 Task: Find and categorize the contact with the job title 'Data Scientist' in Outlook.
Action: Mouse moved to (15, 71)
Screenshot: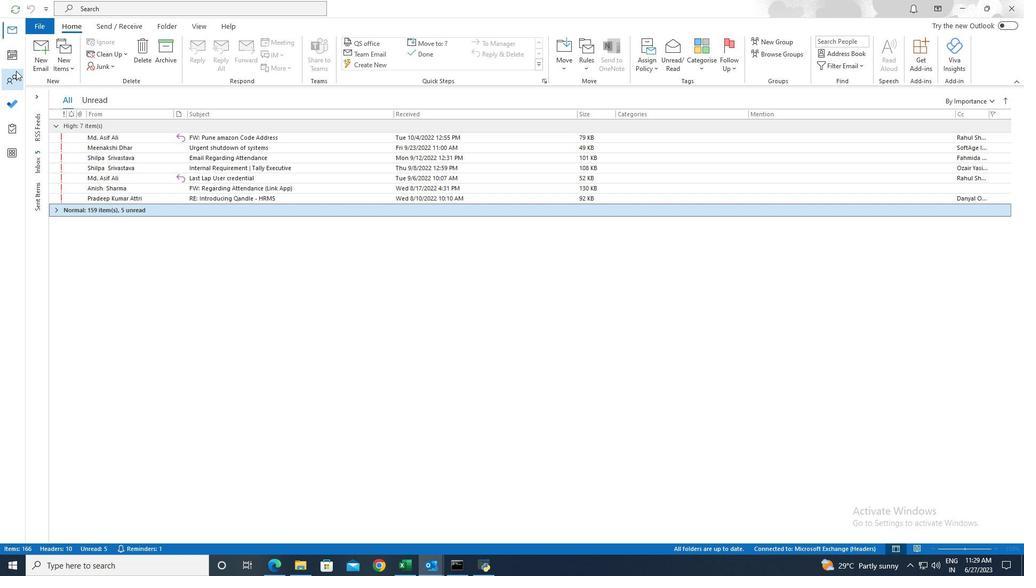 
Action: Mouse pressed left at (15, 71)
Screenshot: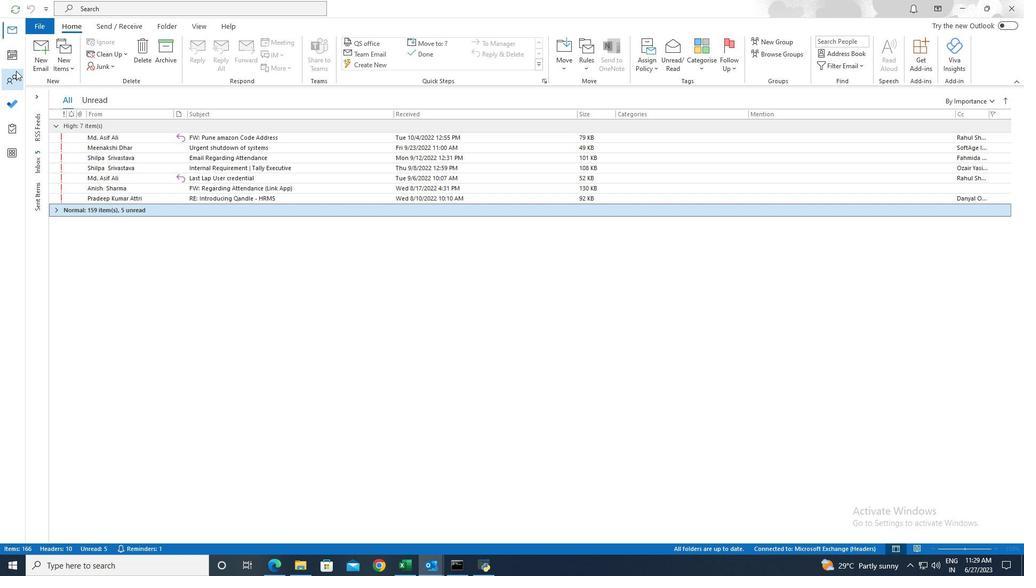 
Action: Mouse moved to (202, 9)
Screenshot: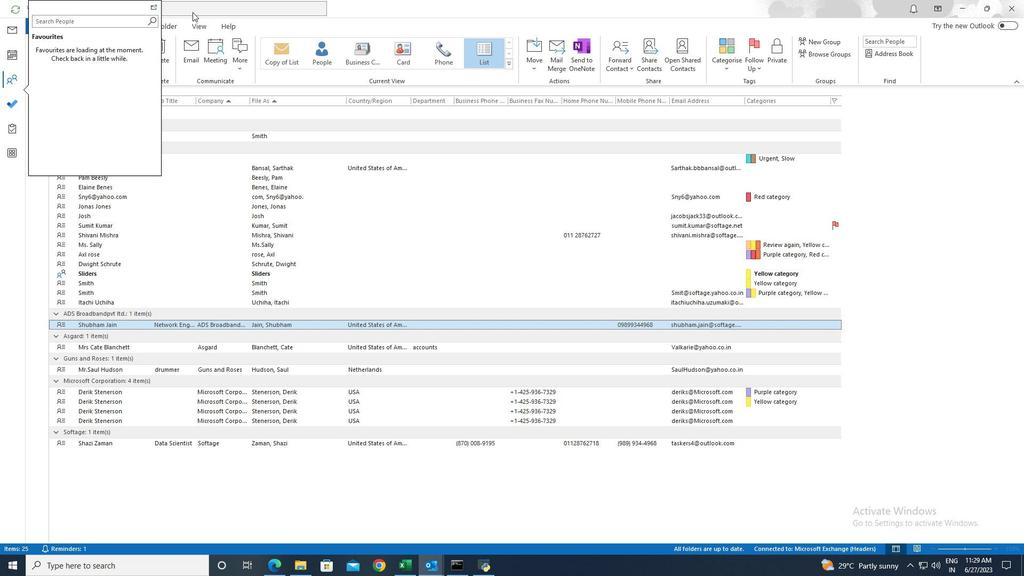 
Action: Mouse pressed left at (202, 9)
Screenshot: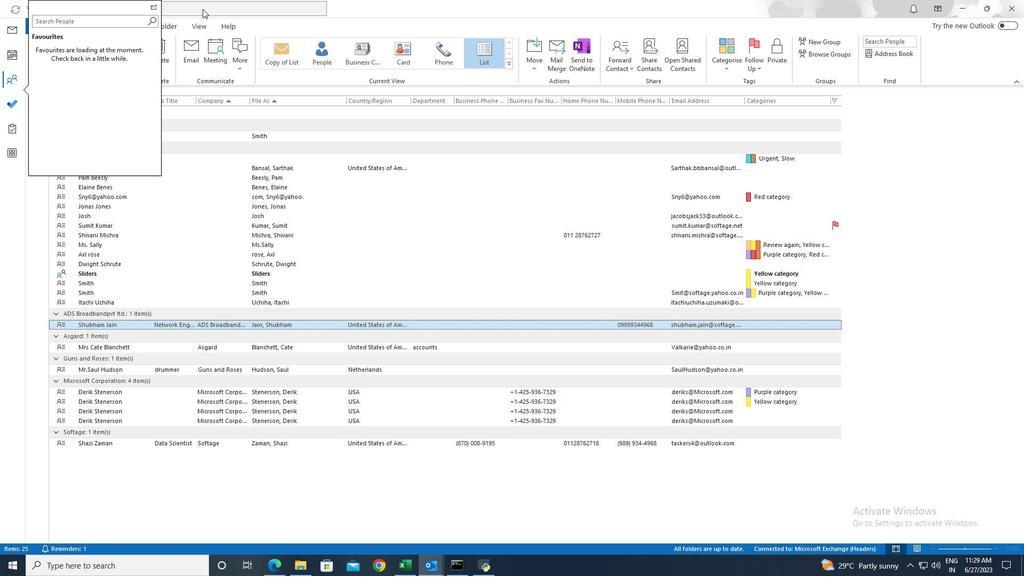 
Action: Mouse moved to (367, 10)
Screenshot: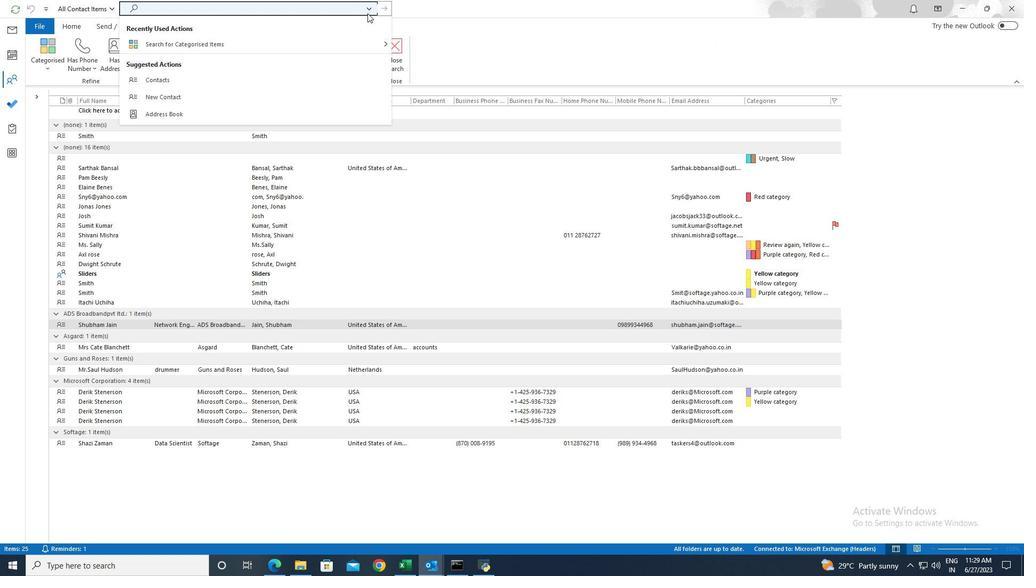
Action: Mouse pressed left at (367, 10)
Screenshot: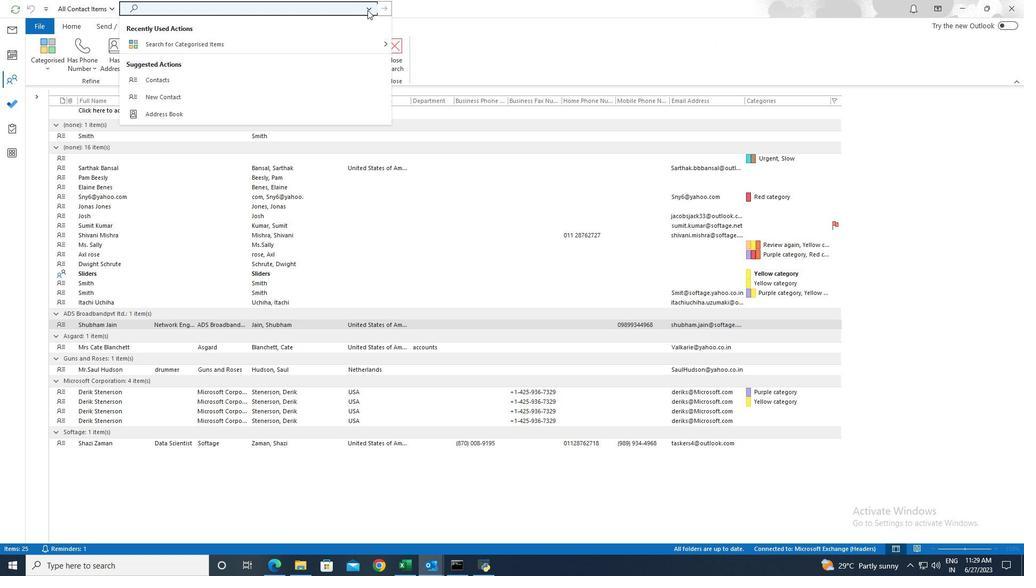 
Action: Mouse moved to (176, 252)
Screenshot: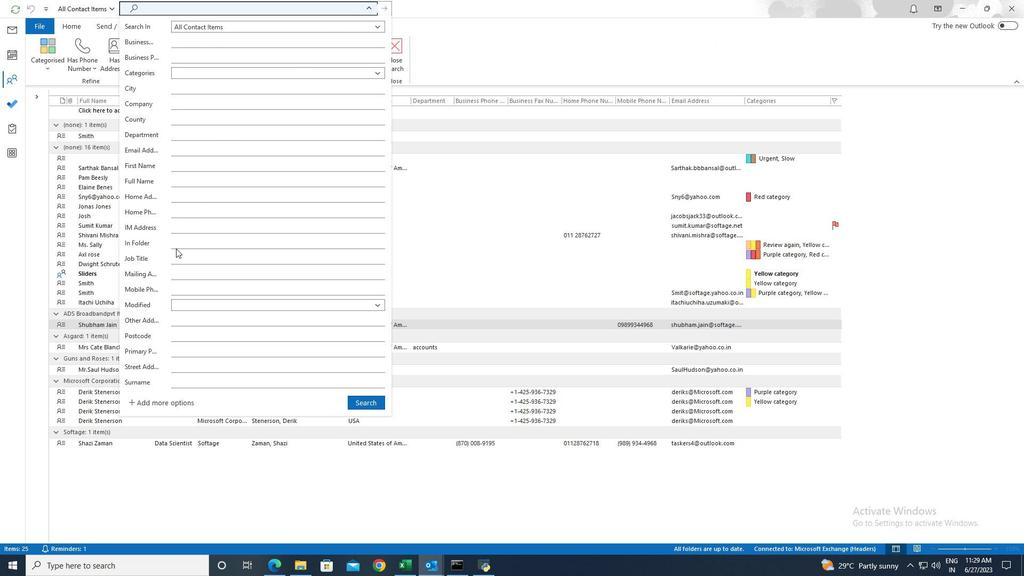 
Action: Mouse pressed left at (176, 252)
Screenshot: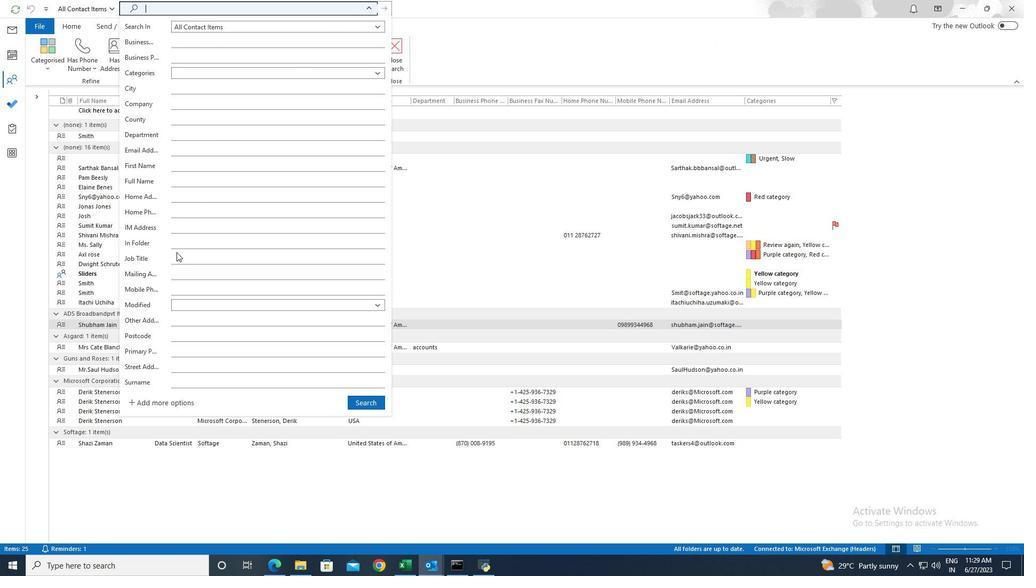 
Action: Mouse moved to (180, 257)
Screenshot: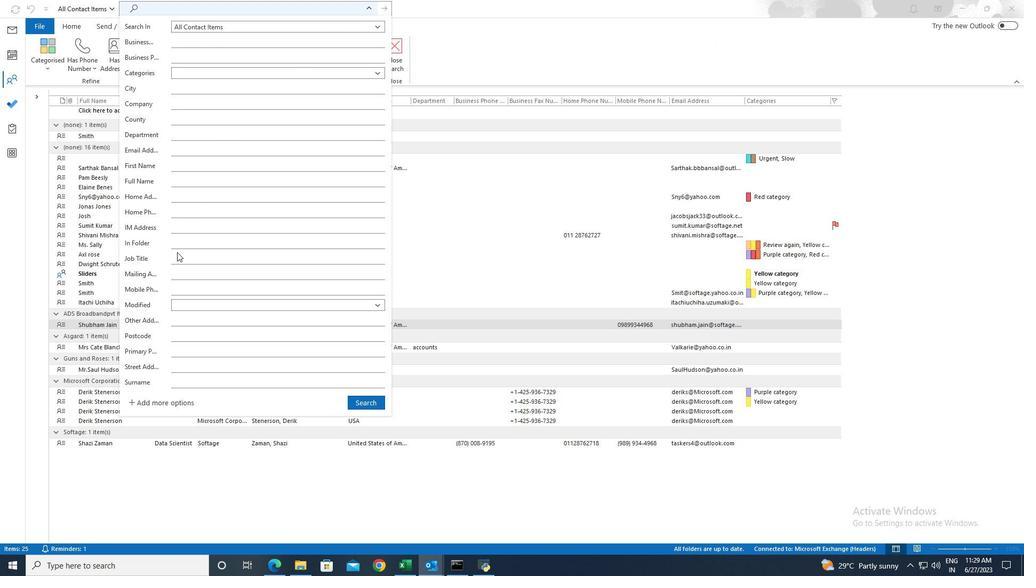 
Action: Mouse pressed left at (180, 257)
Screenshot: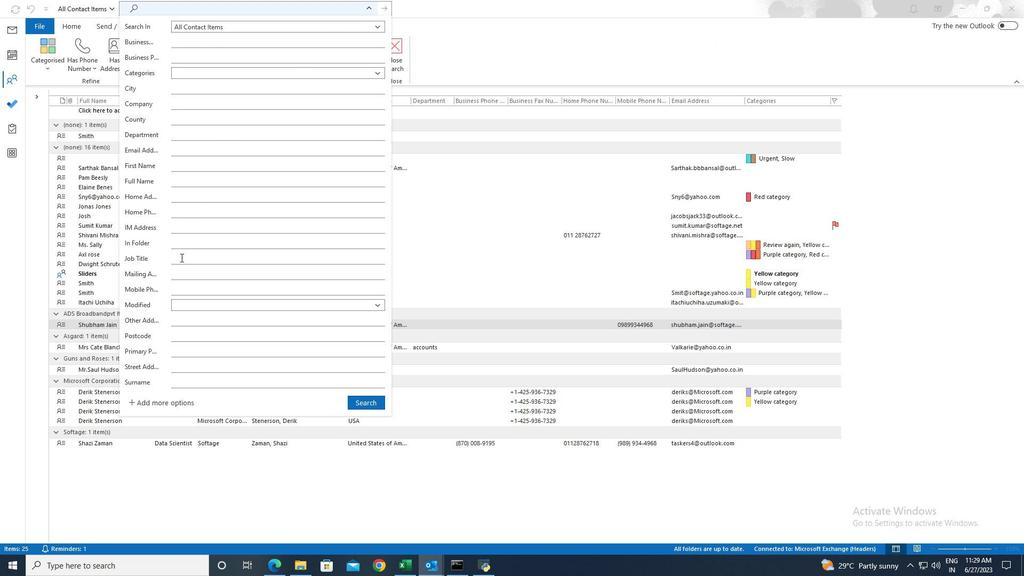 
Action: Key pressed <Key.shift>Data<Key.space><Key.shift>Scientist
Screenshot: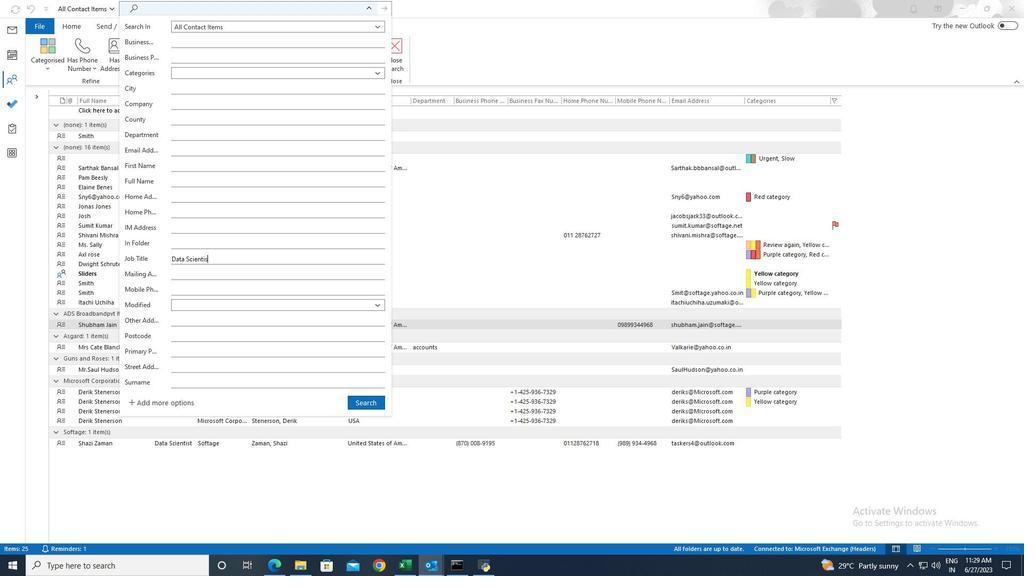 
Action: Mouse moved to (361, 400)
Screenshot: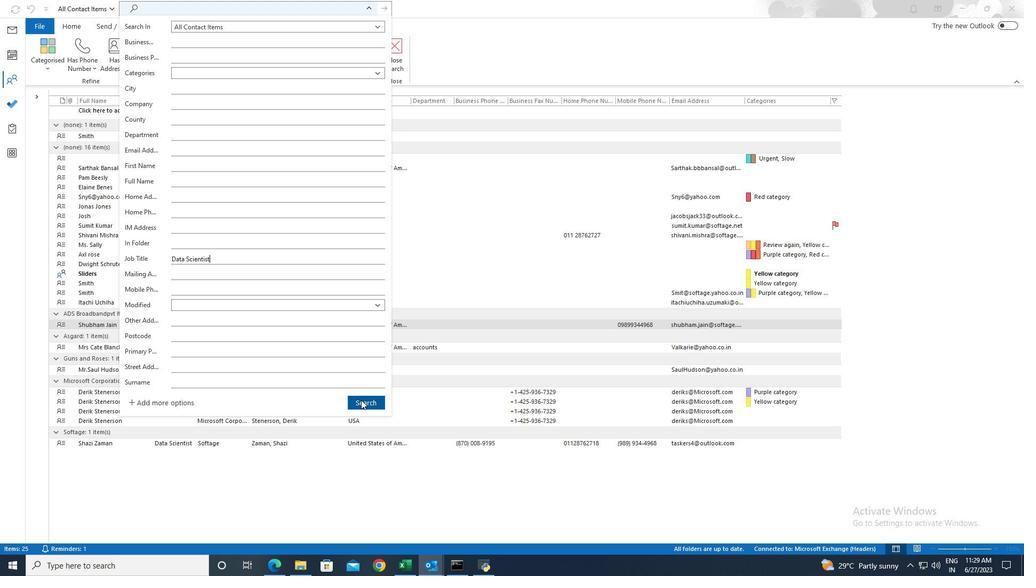 
Action: Mouse pressed left at (361, 400)
Screenshot: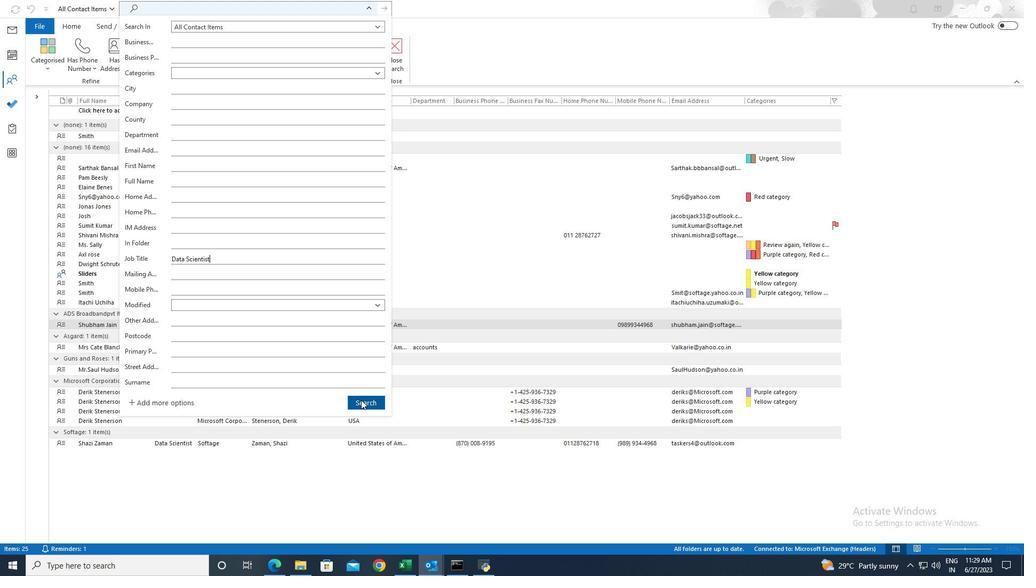 
Action: Mouse moved to (176, 127)
Screenshot: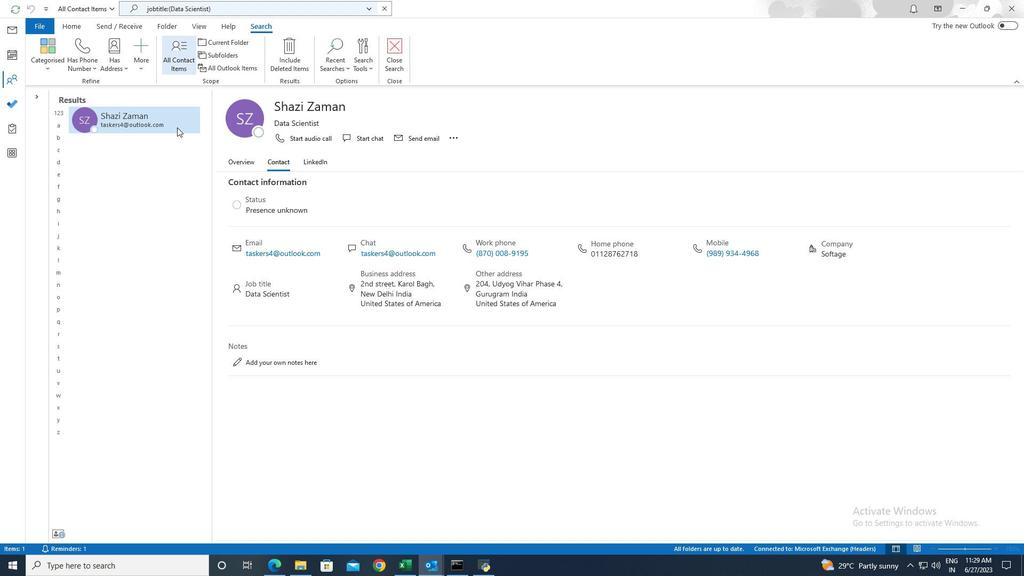 
Action: Mouse pressed left at (176, 127)
Screenshot: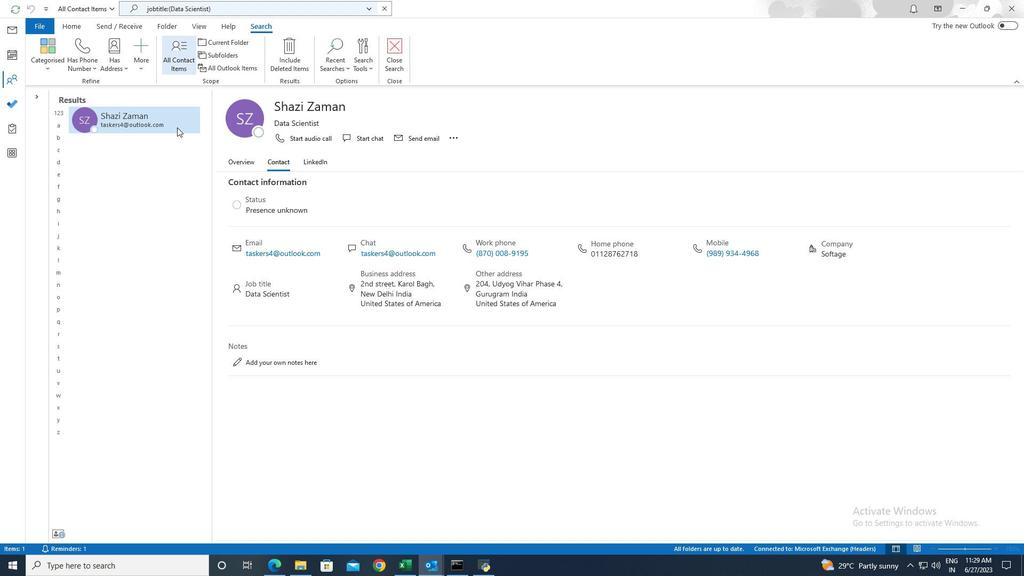 
Action: Mouse pressed left at (176, 127)
Screenshot: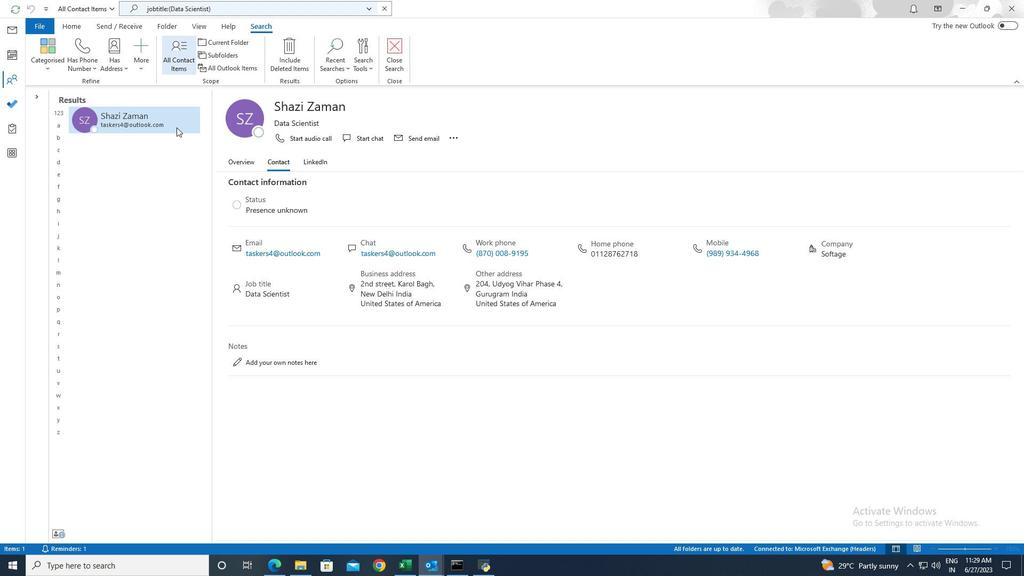 
Action: Mouse moved to (478, 65)
Screenshot: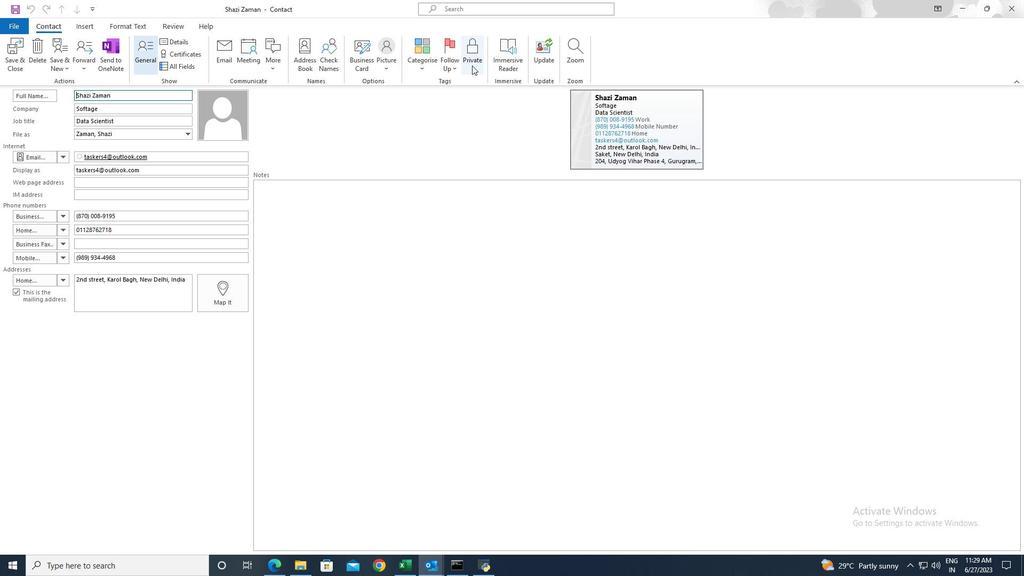 
Action: Mouse pressed left at (478, 65)
Screenshot: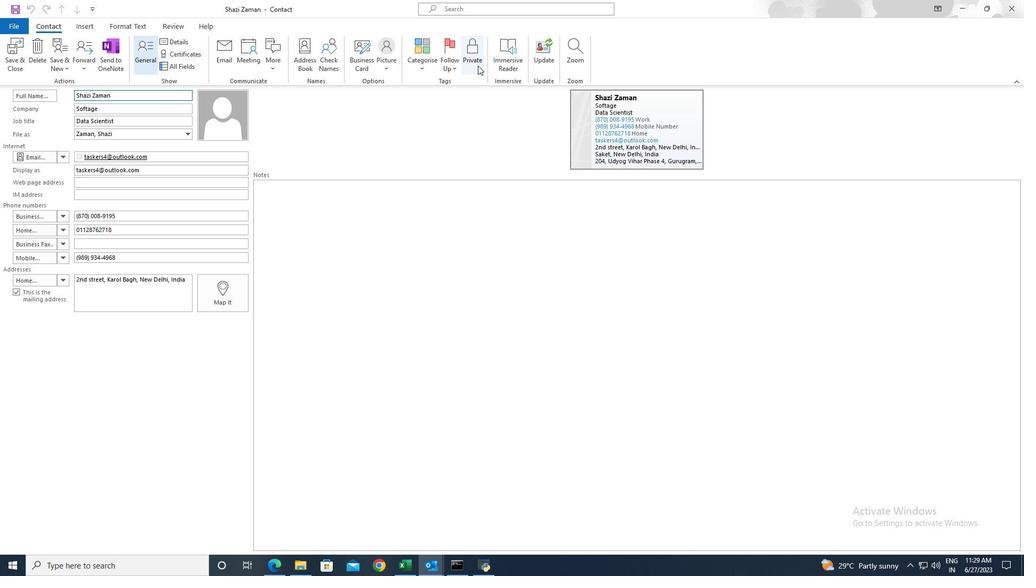 
Action: Mouse moved to (424, 67)
Screenshot: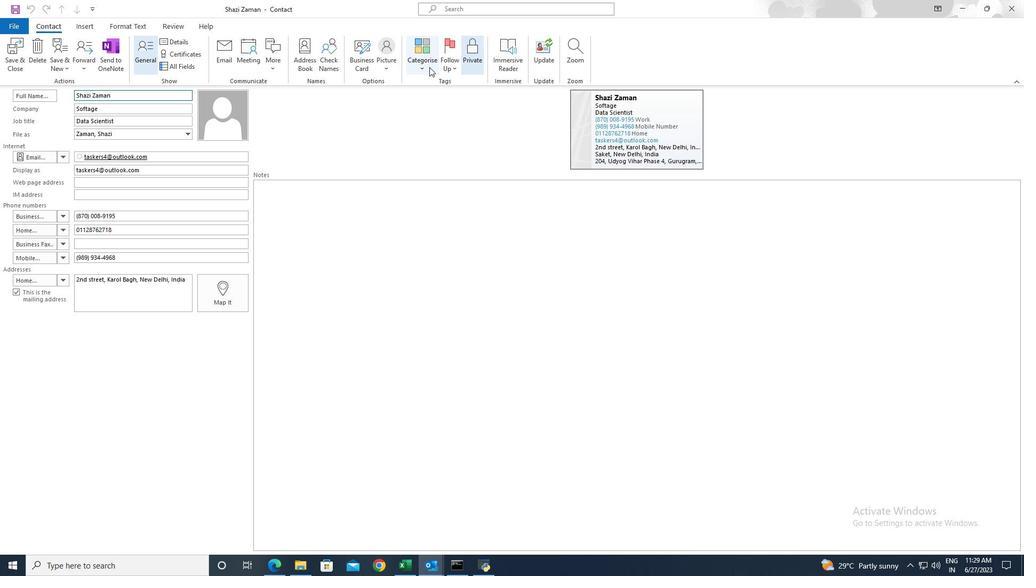 
Action: Mouse pressed left at (424, 67)
Screenshot: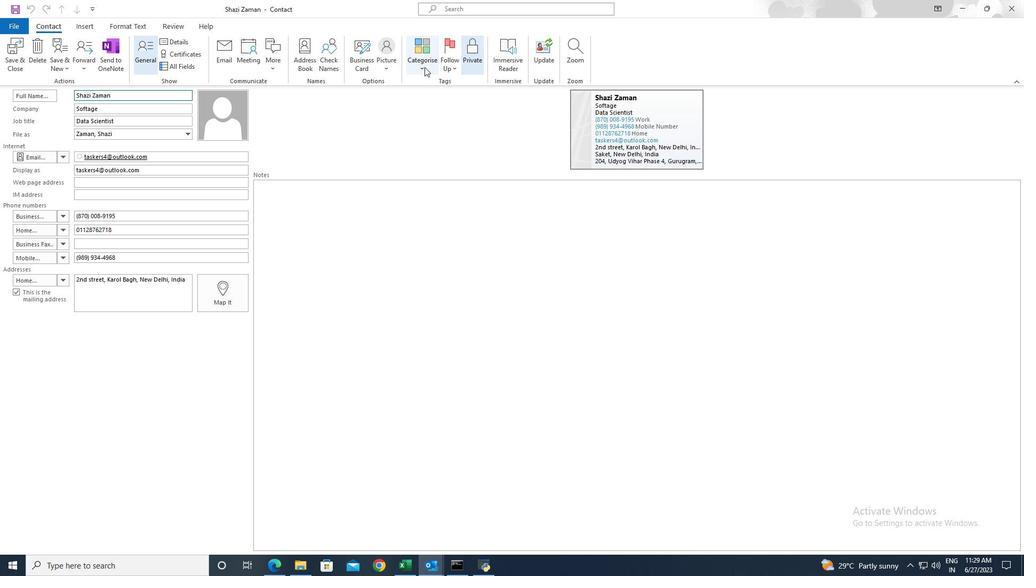 
Action: Mouse moved to (443, 193)
Screenshot: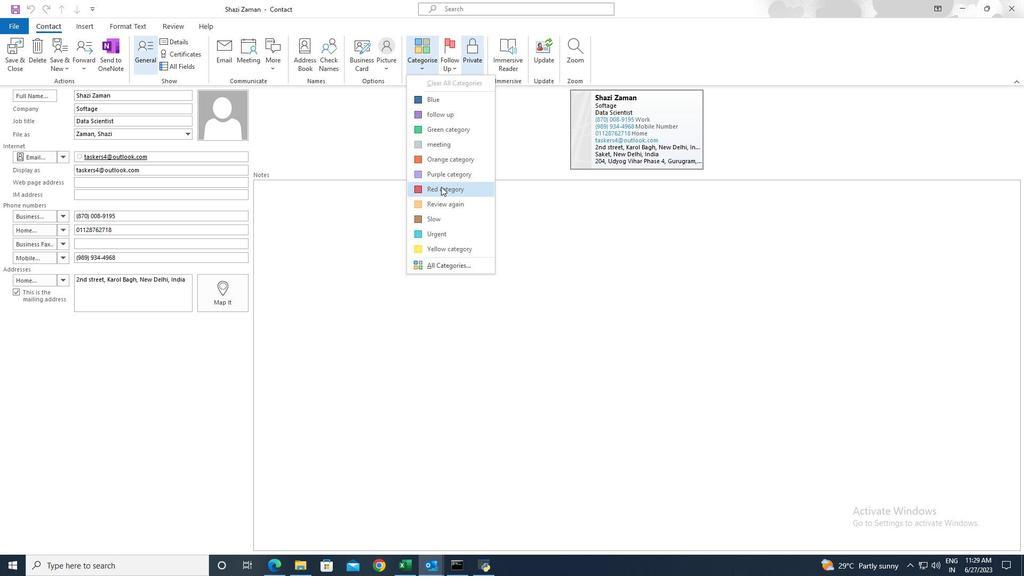 
Action: Mouse pressed left at (443, 193)
Screenshot: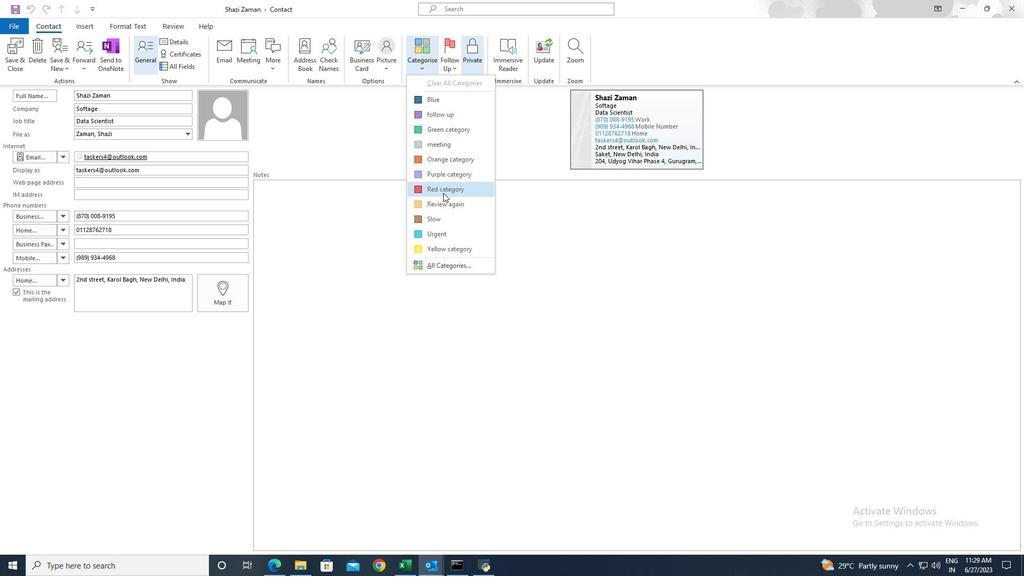 
